Task: Create a sub task Design and Implement Solution for the task  Implement a new cloud-based project portfolio management system for a company in the project ArchiTech , assign it to team member softage.5@softage.net and update the status of the sub task to  On Track  , set the priority of the sub task to Low
Action: Mouse moved to (55, 265)
Screenshot: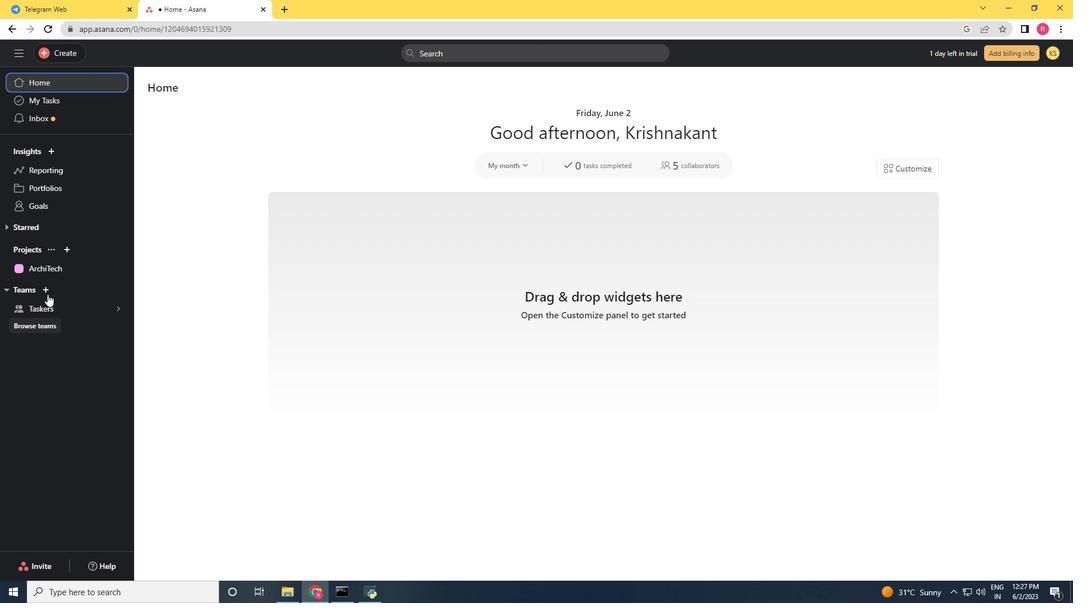 
Action: Mouse pressed left at (55, 265)
Screenshot: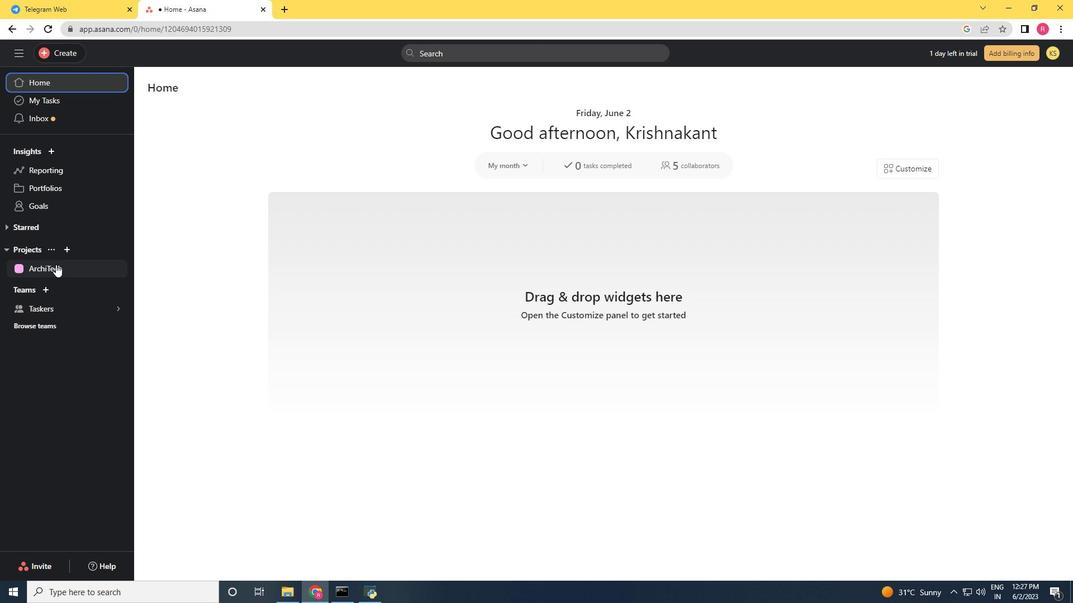 
Action: Mouse moved to (528, 243)
Screenshot: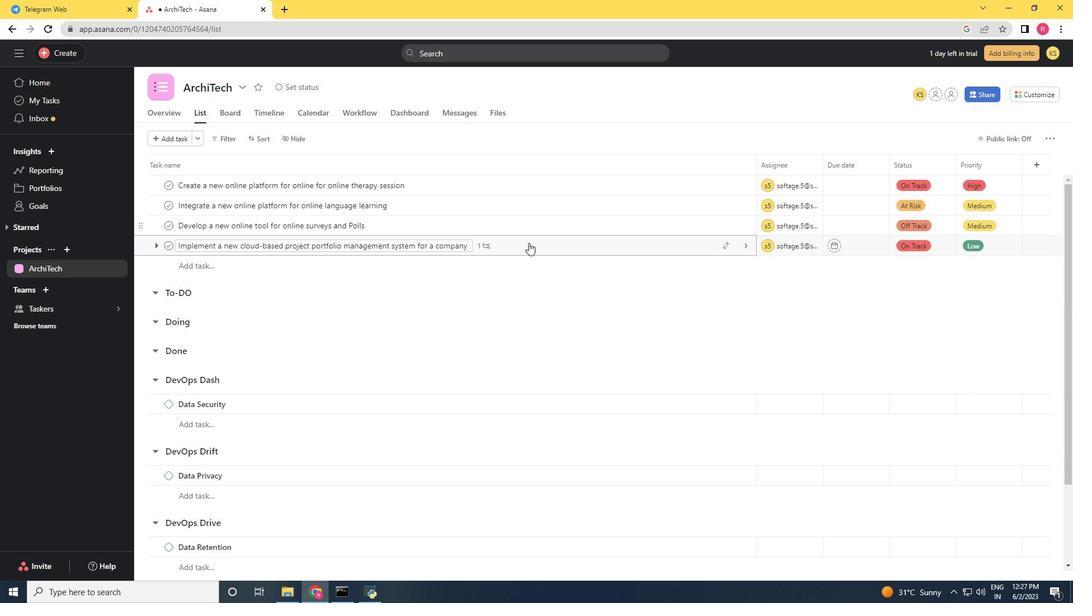 
Action: Mouse pressed left at (528, 243)
Screenshot: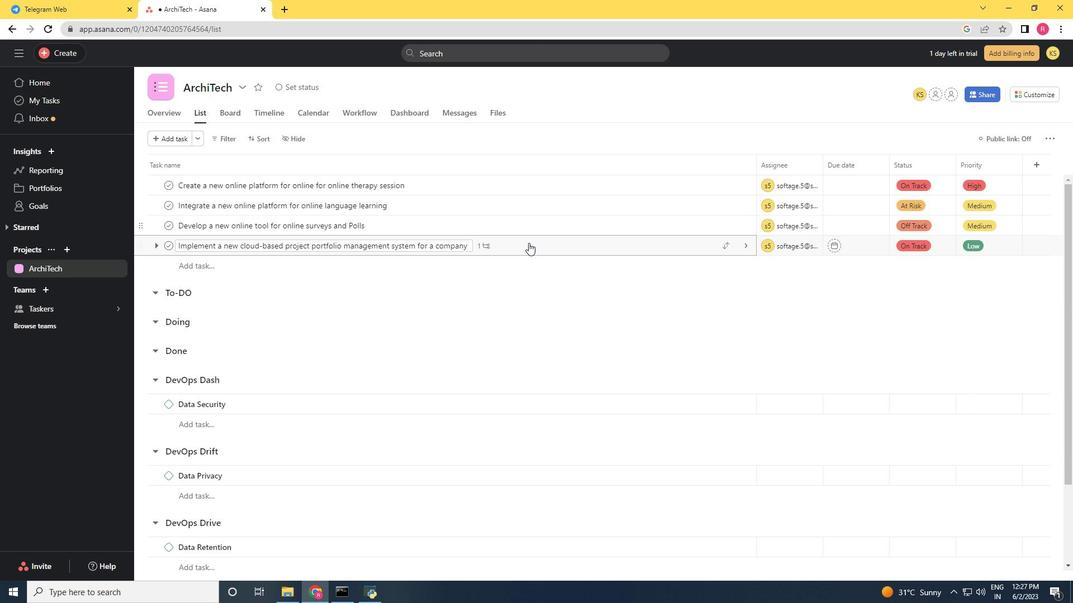 
Action: Mouse moved to (788, 401)
Screenshot: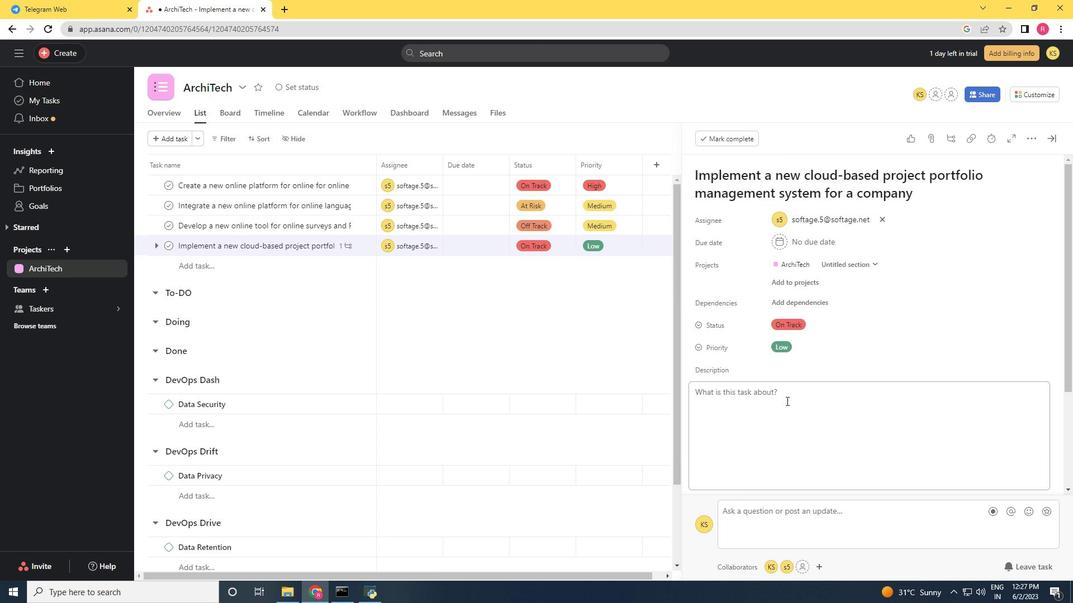 
Action: Mouse scrolled (788, 401) with delta (0, 0)
Screenshot: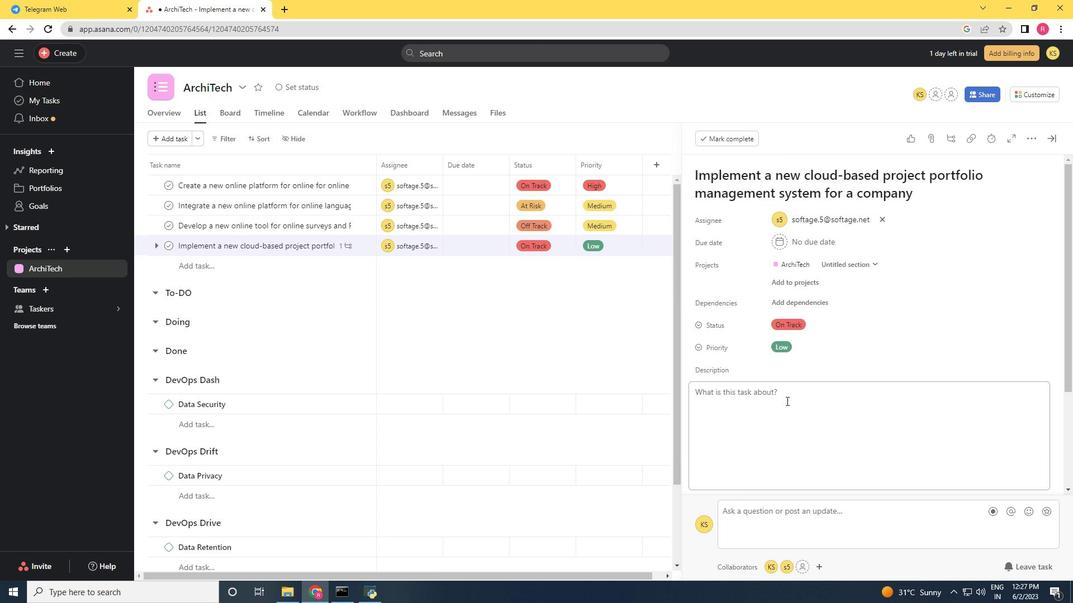 
Action: Mouse scrolled (788, 401) with delta (0, 0)
Screenshot: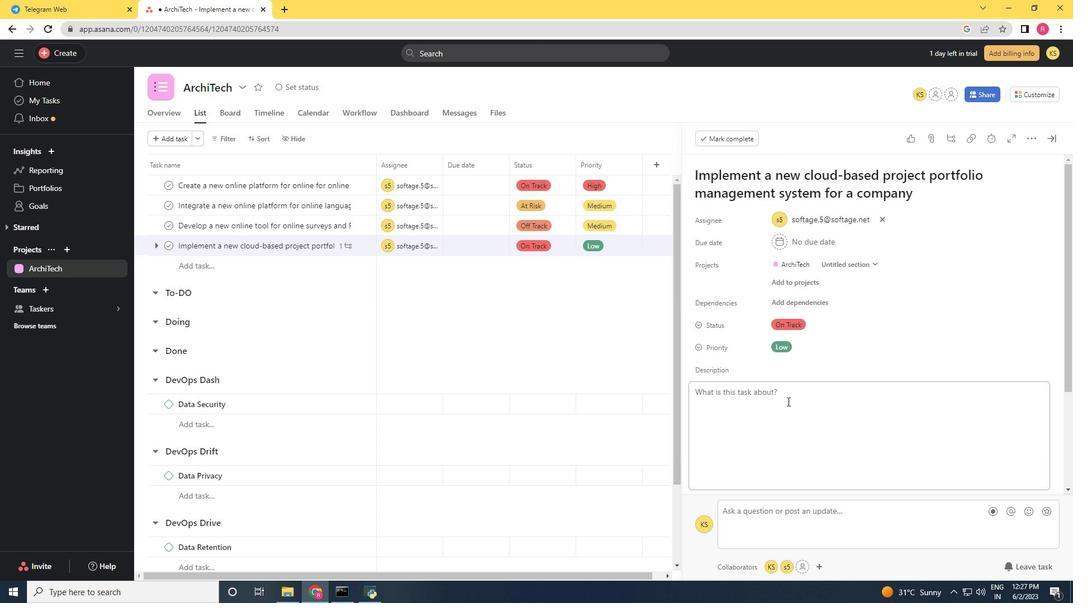 
Action: Mouse moved to (788, 402)
Screenshot: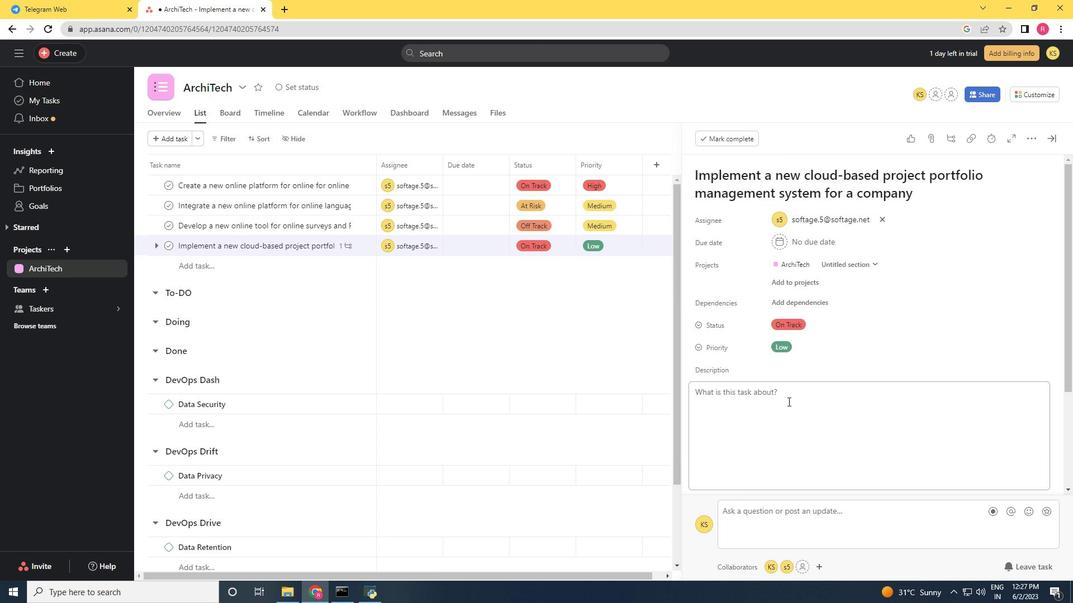 
Action: Mouse scrolled (788, 401) with delta (0, 0)
Screenshot: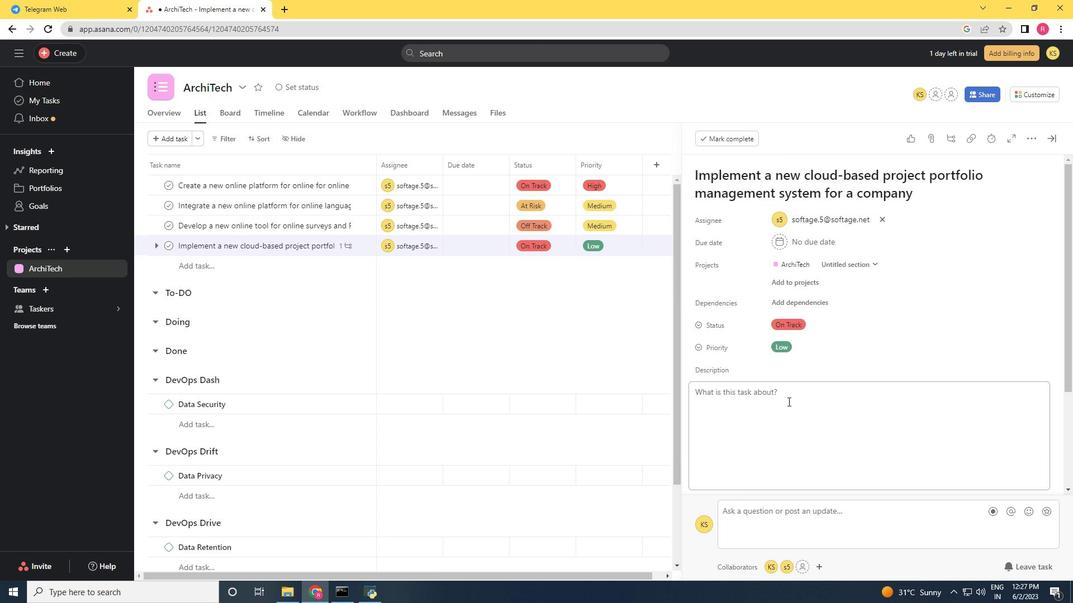 
Action: Mouse moved to (788, 403)
Screenshot: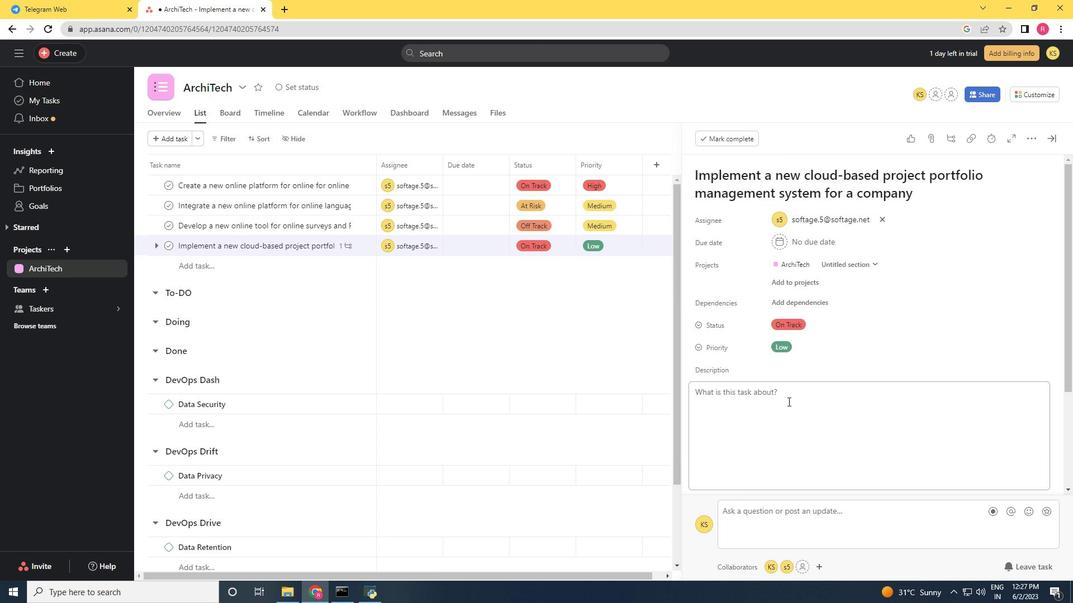 
Action: Mouse scrolled (788, 402) with delta (0, 0)
Screenshot: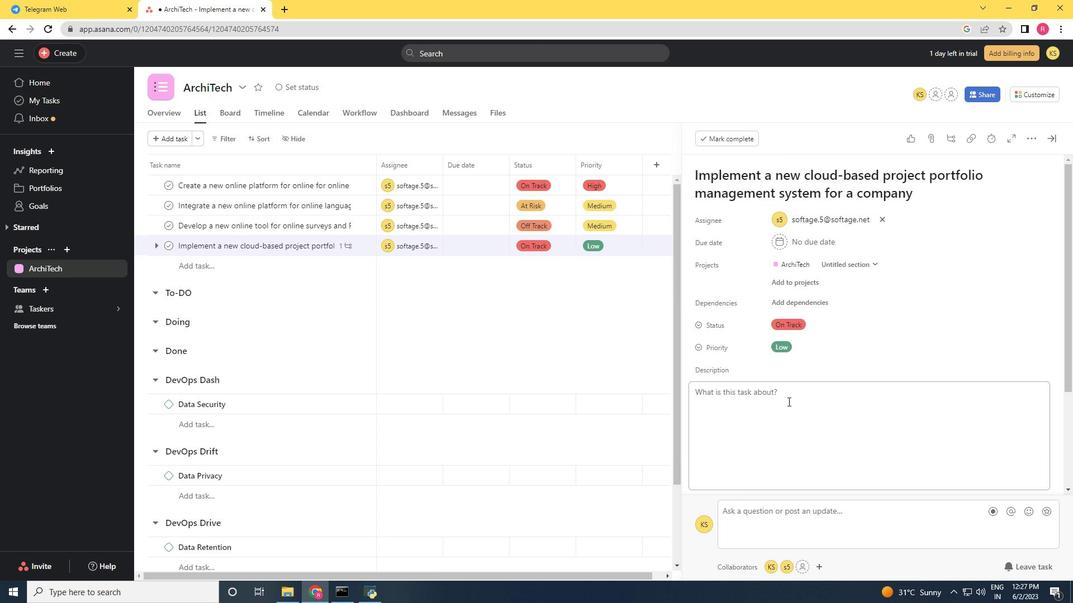 
Action: Mouse moved to (716, 404)
Screenshot: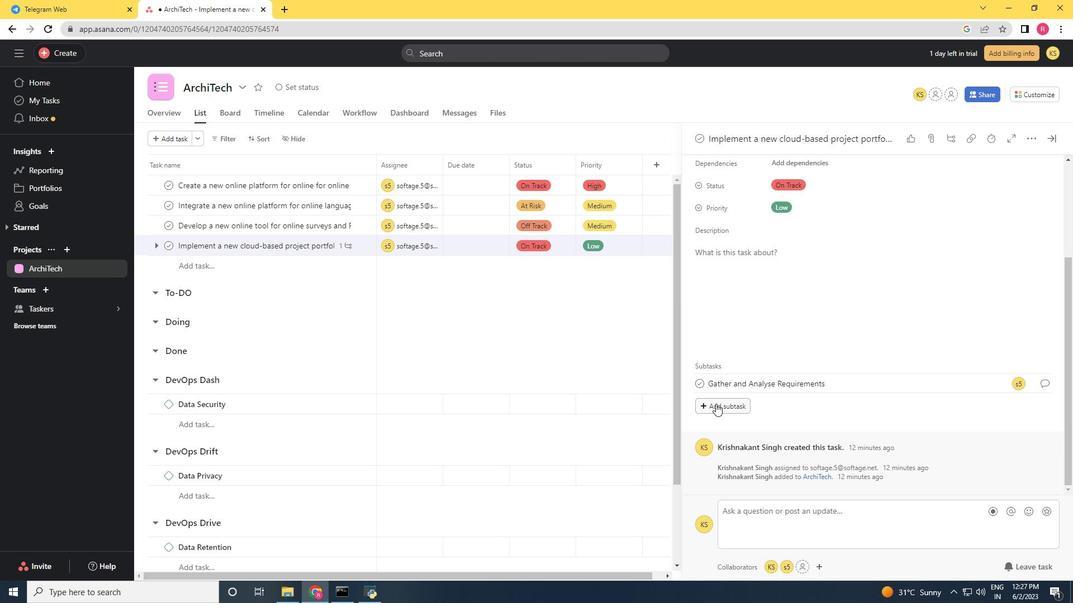 
Action: Mouse pressed left at (716, 404)
Screenshot: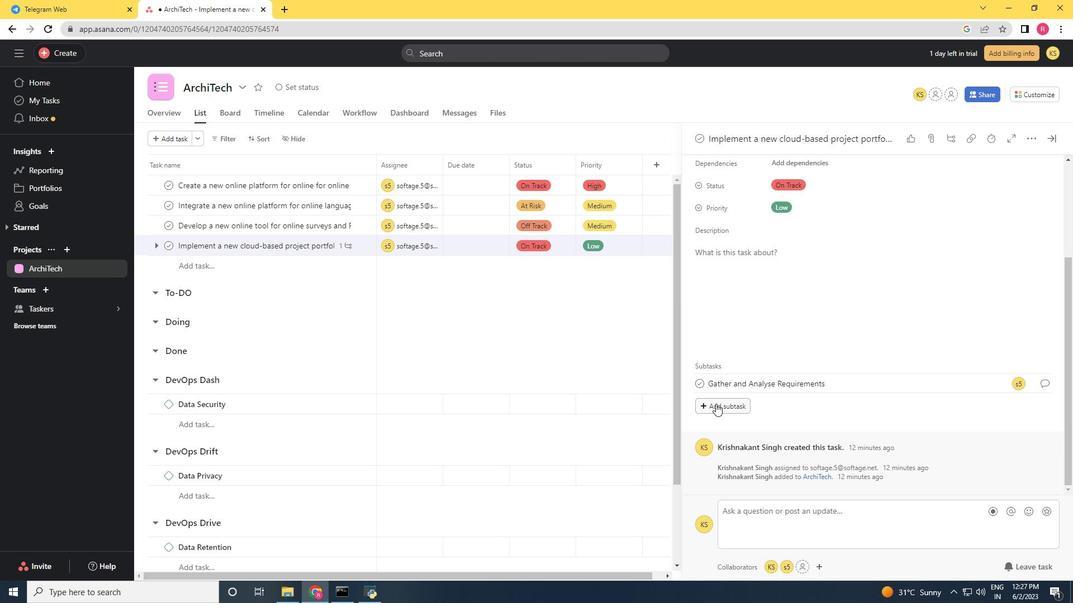 
Action: Mouse moved to (715, 405)
Screenshot: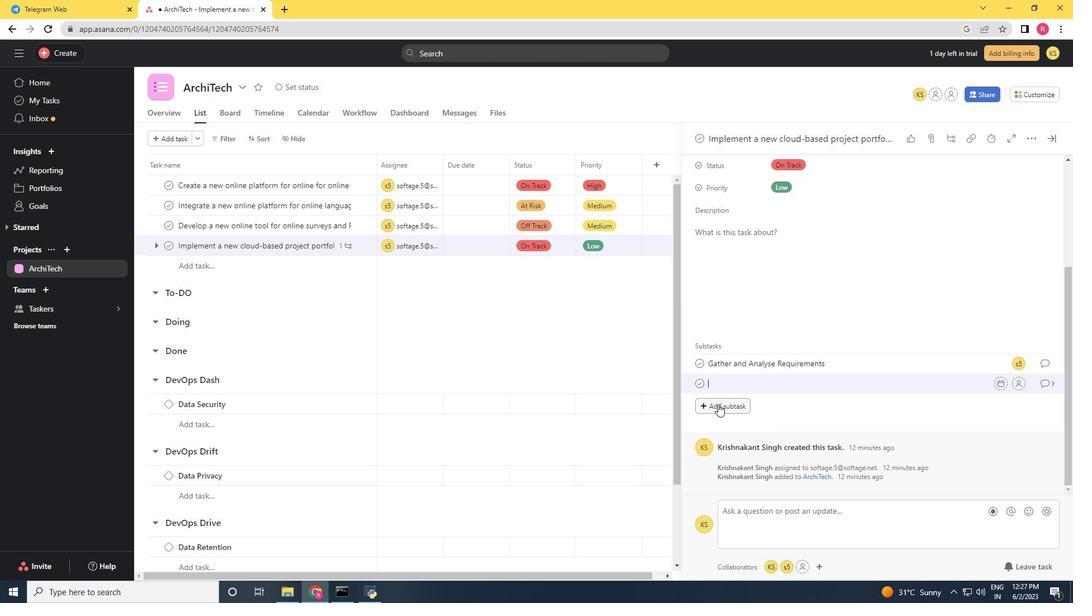 
Action: Key pressed <Key.shift>
Screenshot: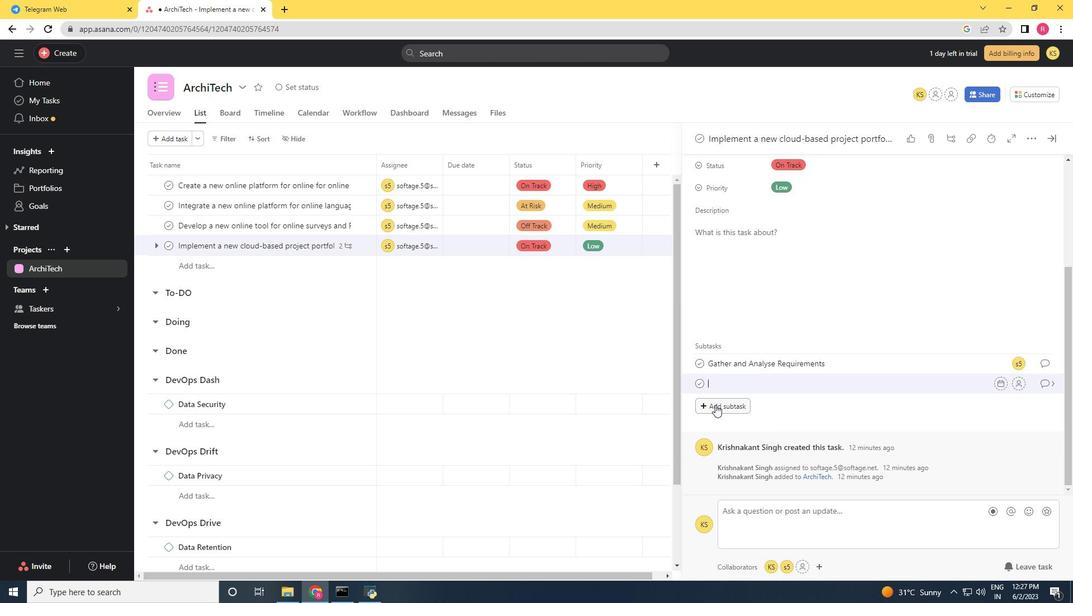 
Action: Mouse moved to (715, 405)
Screenshot: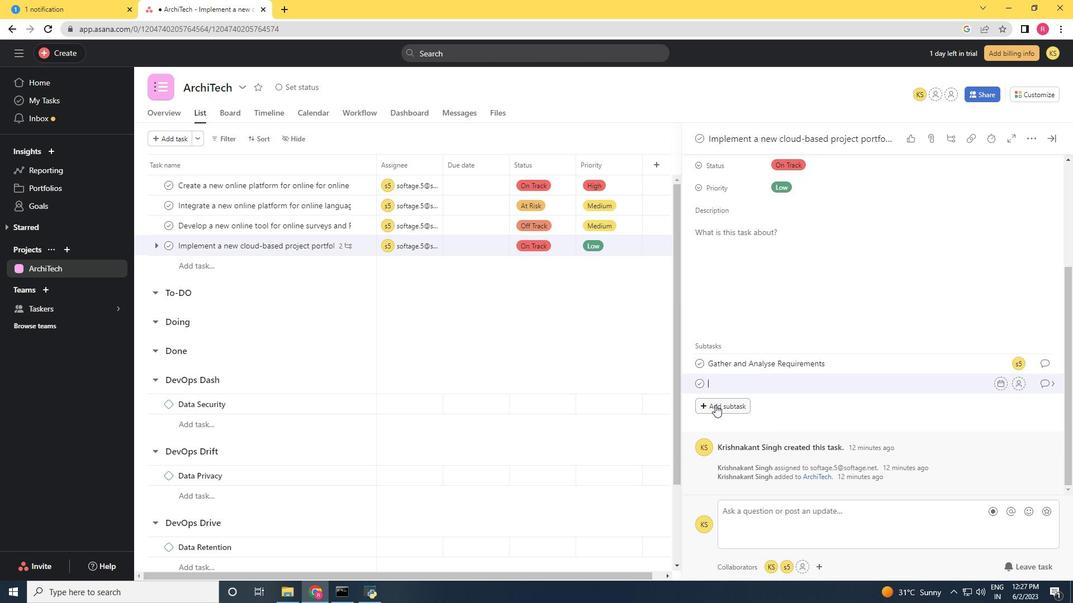 
Action: Key pressed <Key.shift>Design<Key.space>and<Key.space><Key.shift>Implement<Key.space><Key.shift>Solution<Key.space>
Screenshot: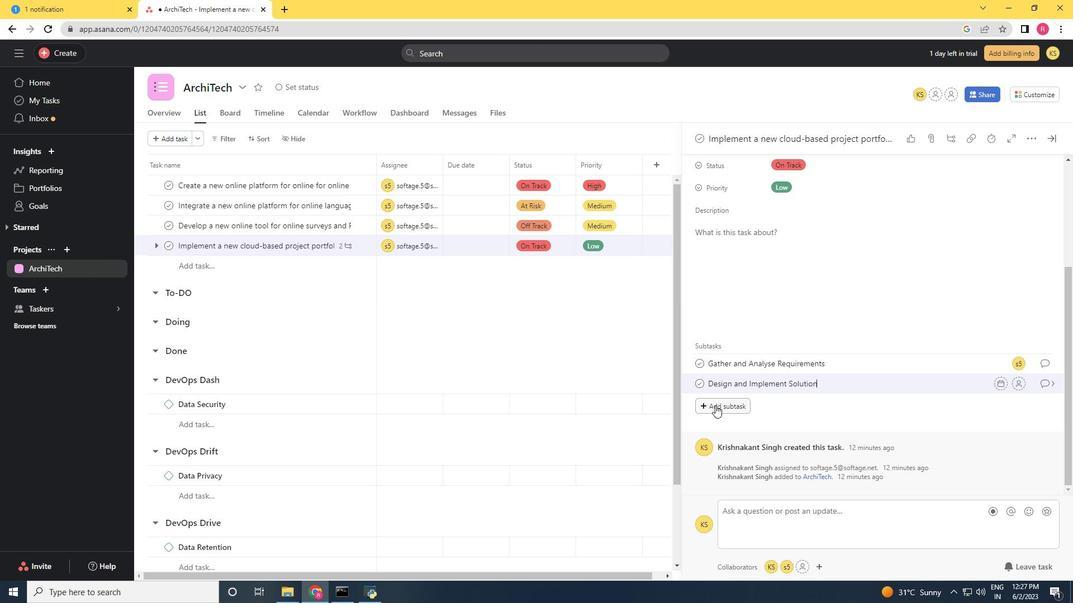 
Action: Mouse moved to (1021, 391)
Screenshot: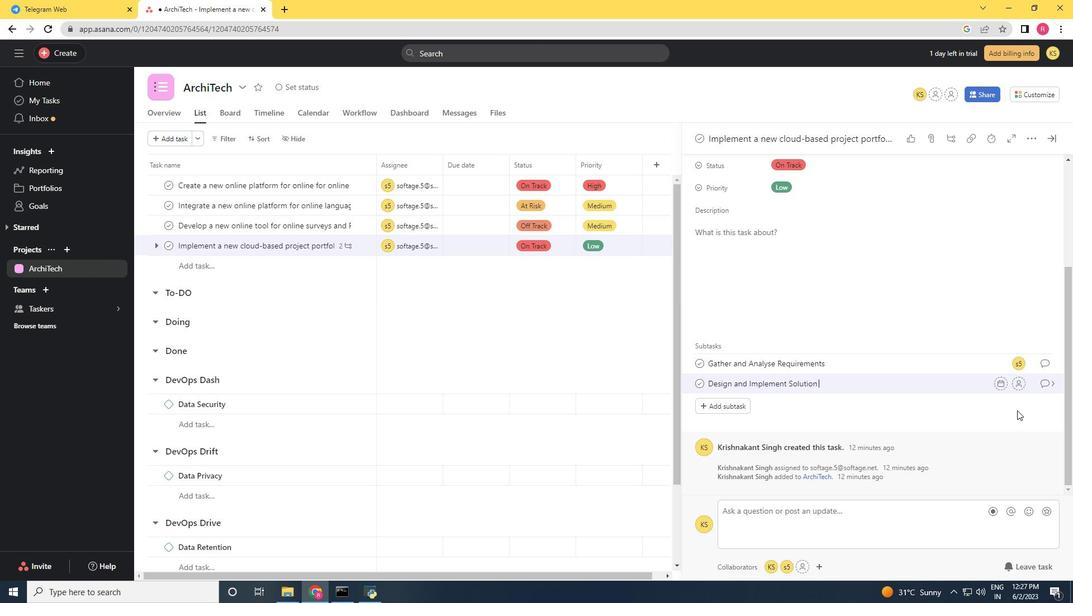 
Action: Mouse pressed left at (1021, 391)
Screenshot: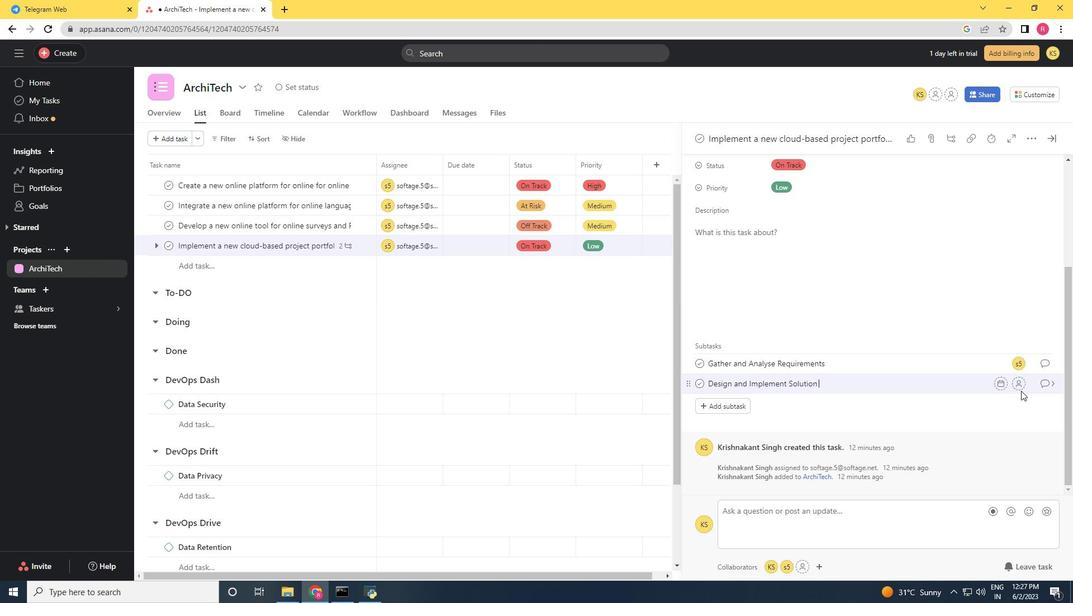 
Action: Mouse moved to (1021, 388)
Screenshot: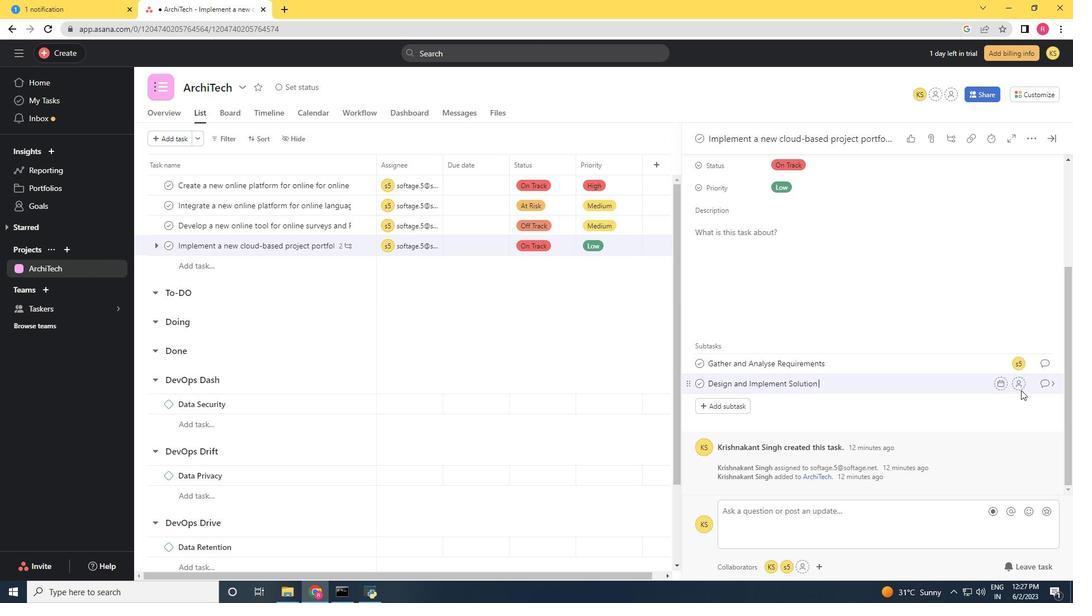 
Action: Mouse pressed left at (1021, 388)
Screenshot: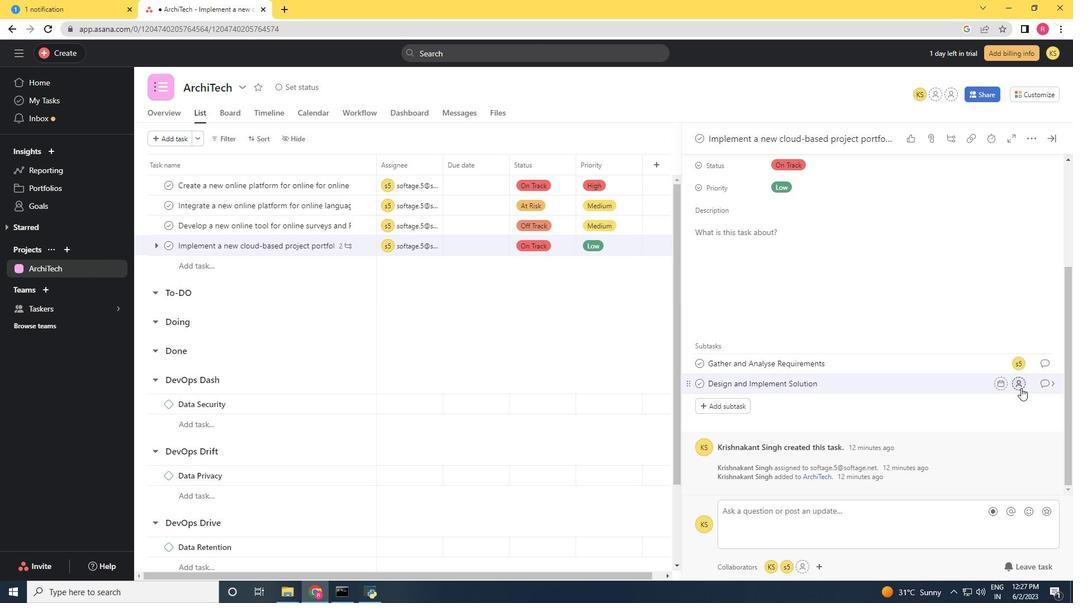 
Action: Key pressed softage.5<Key.shift>@softage.net
Screenshot: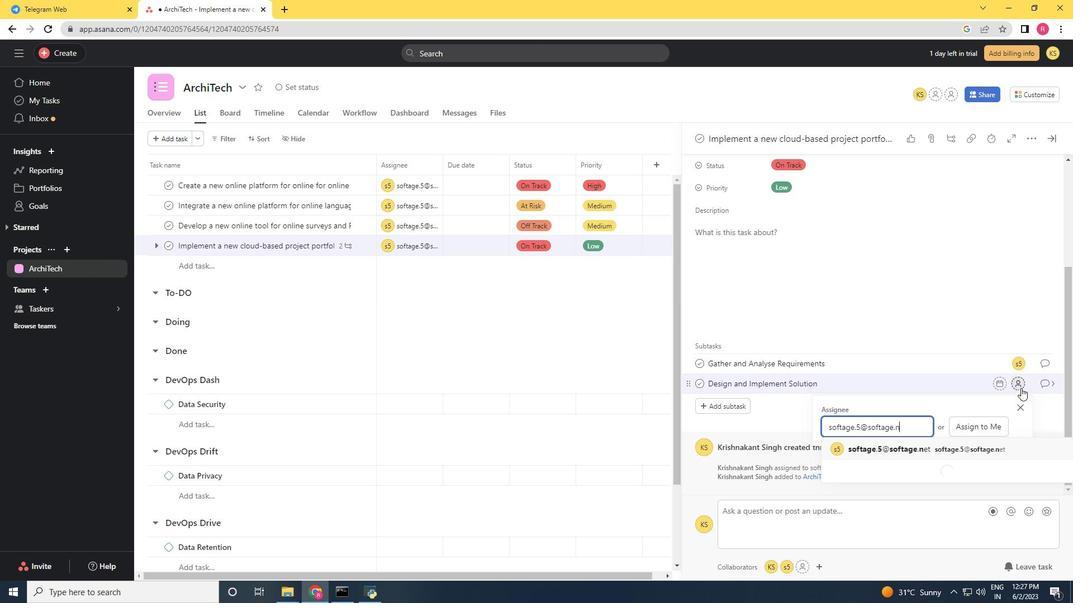 
Action: Mouse moved to (1000, 446)
Screenshot: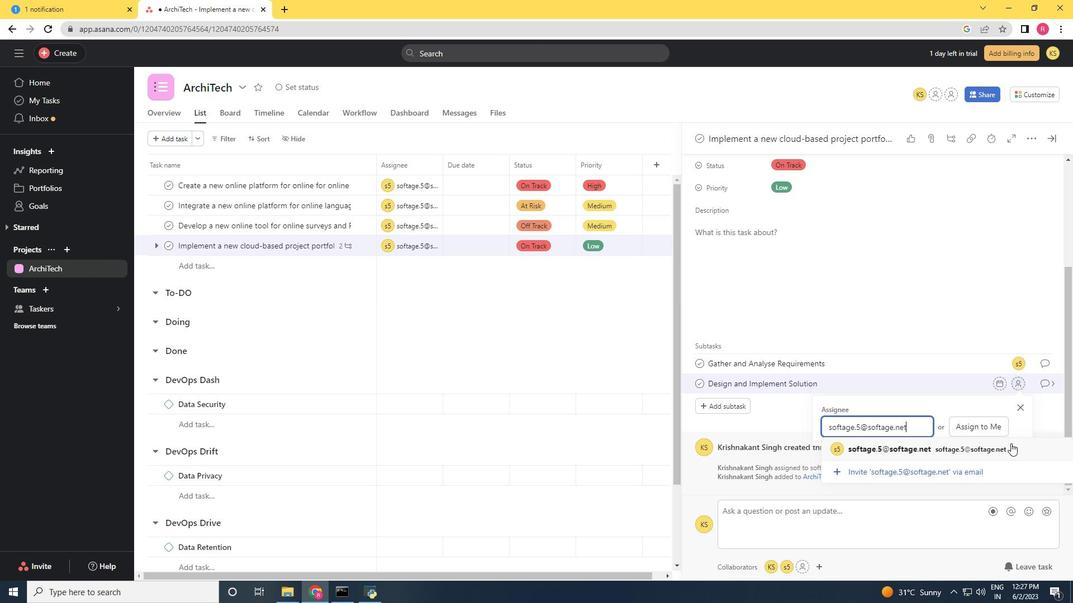 
Action: Mouse pressed left at (1000, 446)
Screenshot: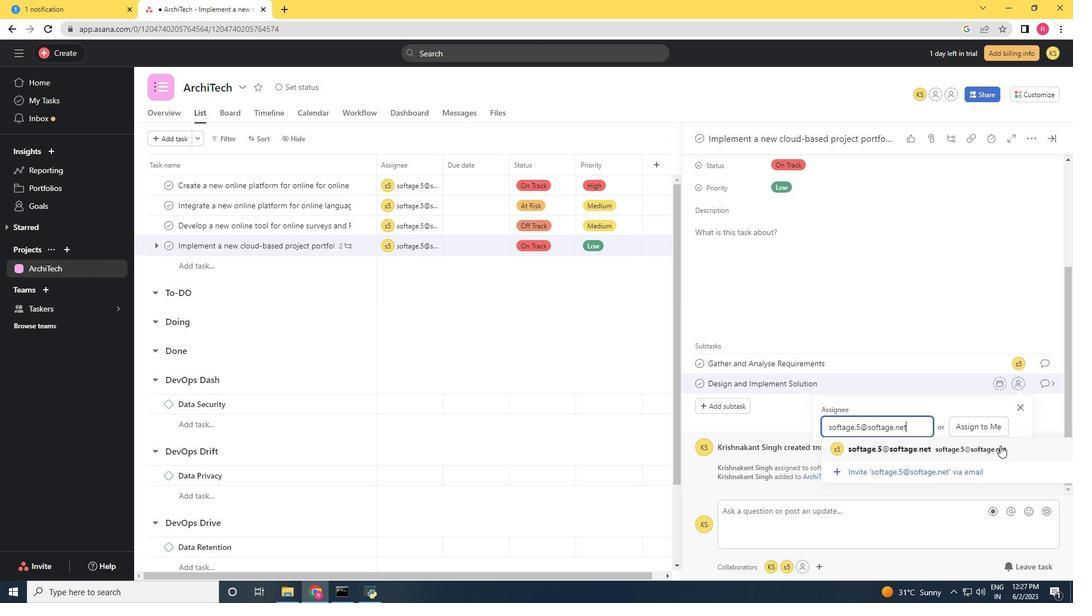 
Action: Mouse moved to (1044, 387)
Screenshot: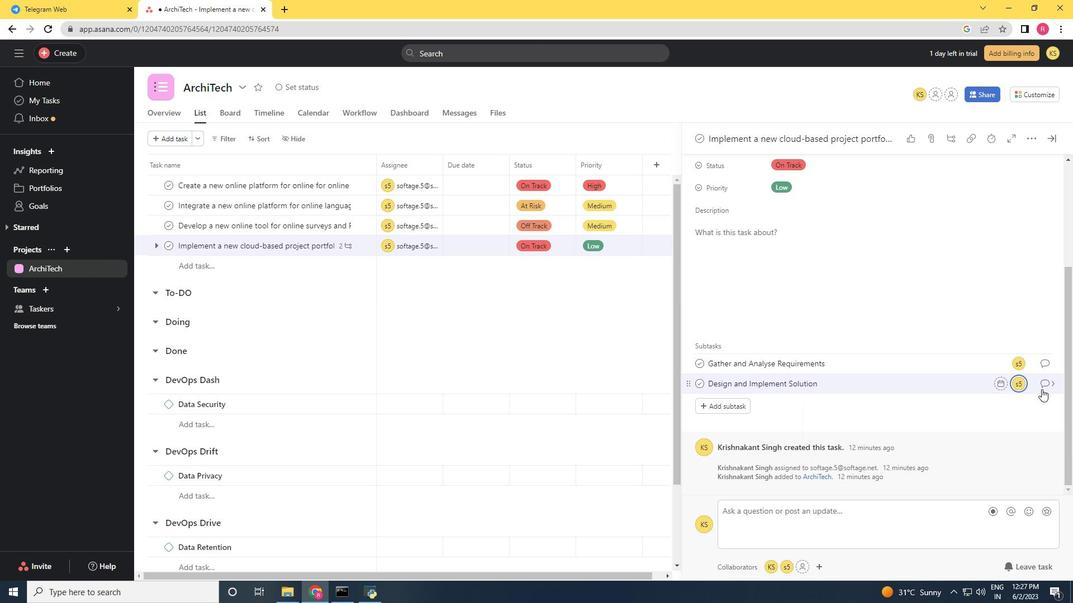 
Action: Mouse pressed left at (1044, 387)
Screenshot: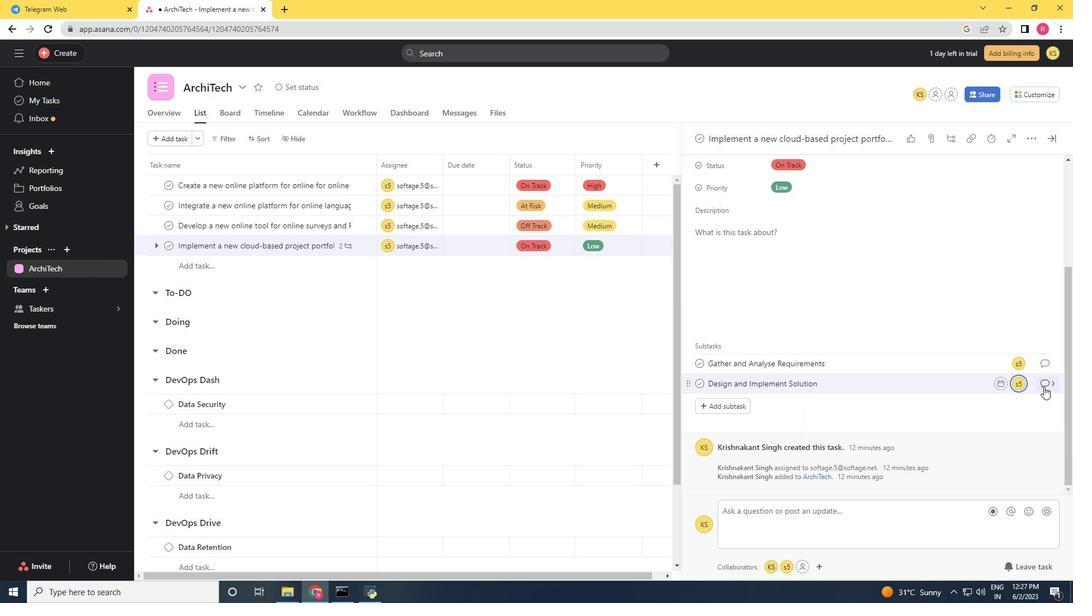 
Action: Mouse moved to (721, 292)
Screenshot: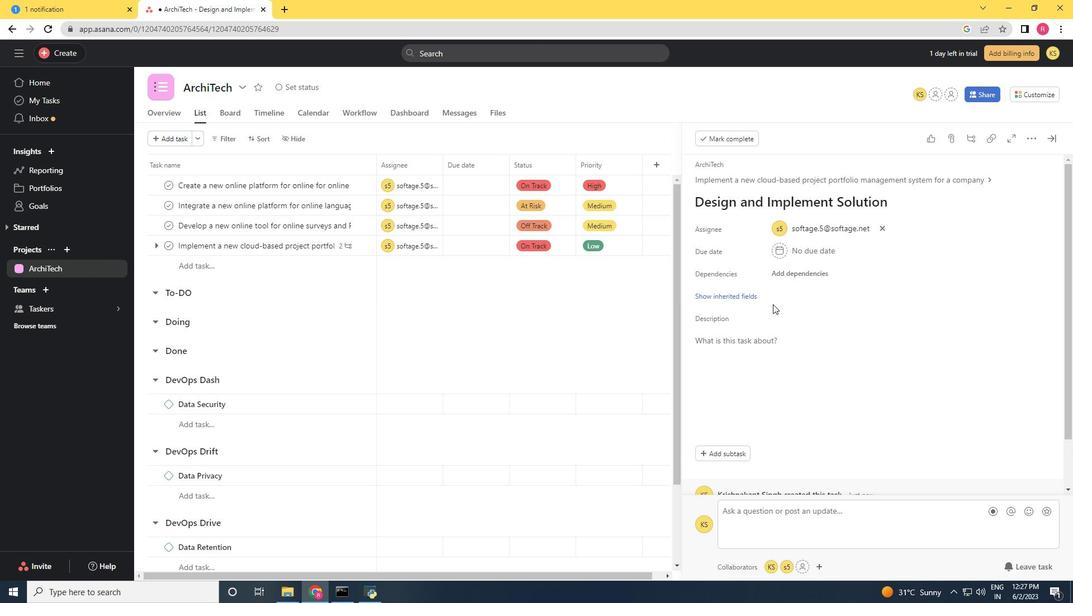 
Action: Mouse pressed left at (721, 292)
Screenshot: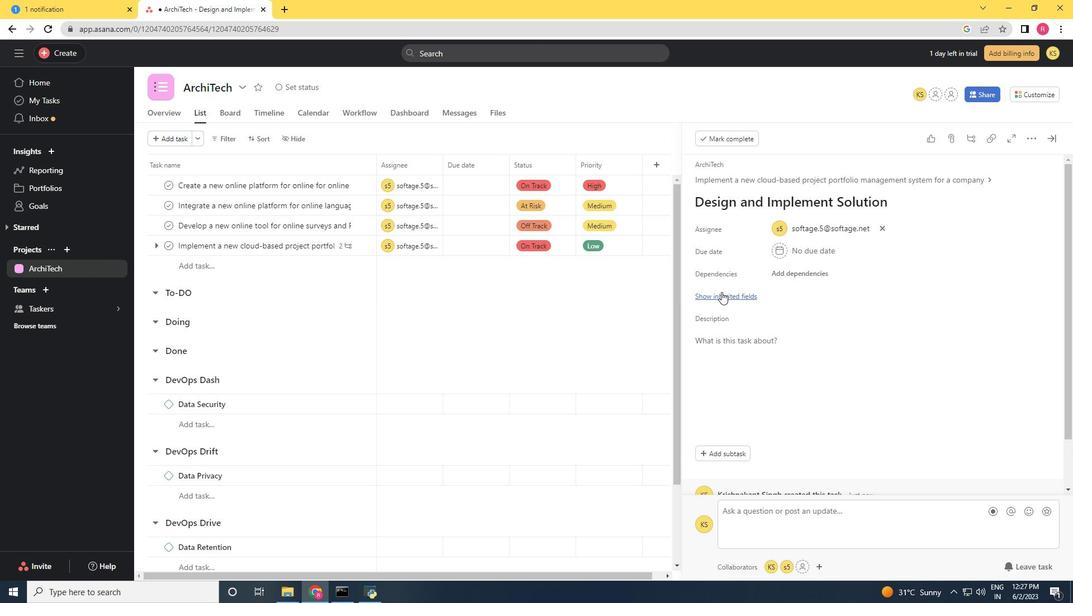 
Action: Mouse moved to (770, 314)
Screenshot: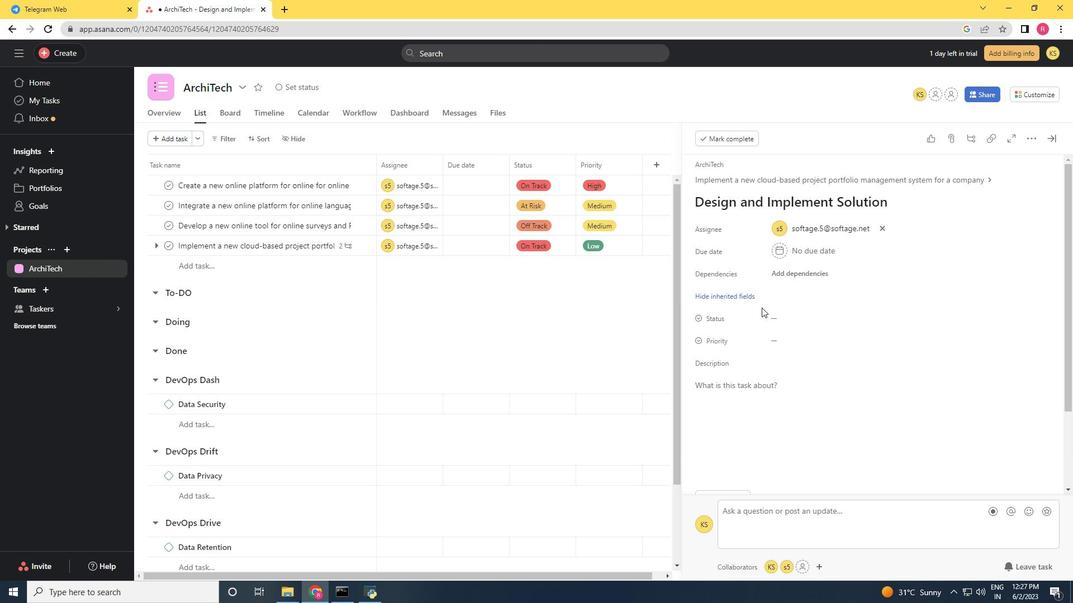 
Action: Mouse pressed left at (770, 314)
Screenshot: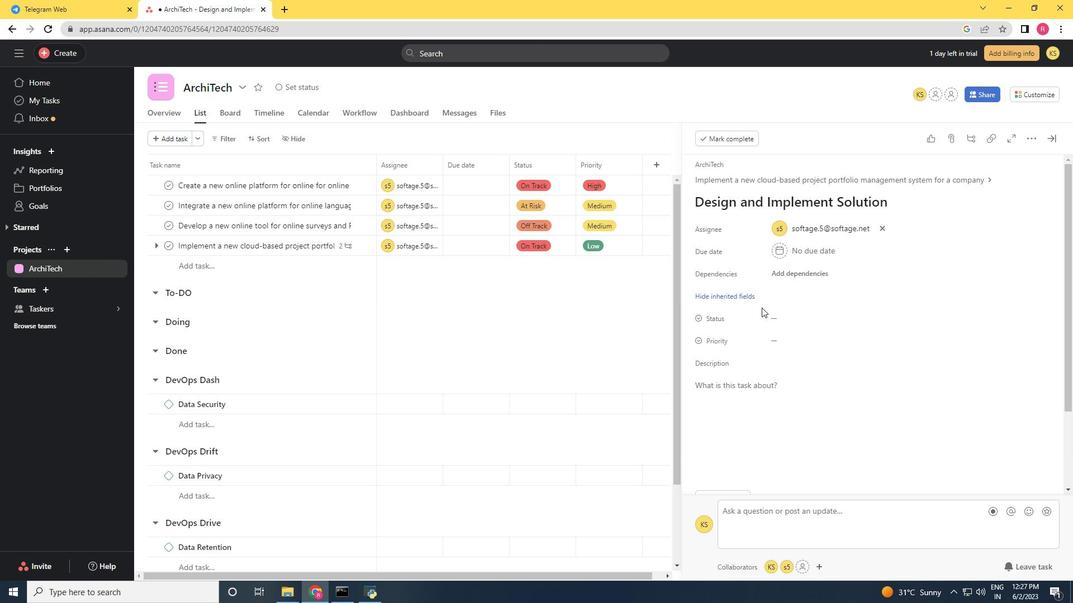 
Action: Mouse moved to (808, 361)
Screenshot: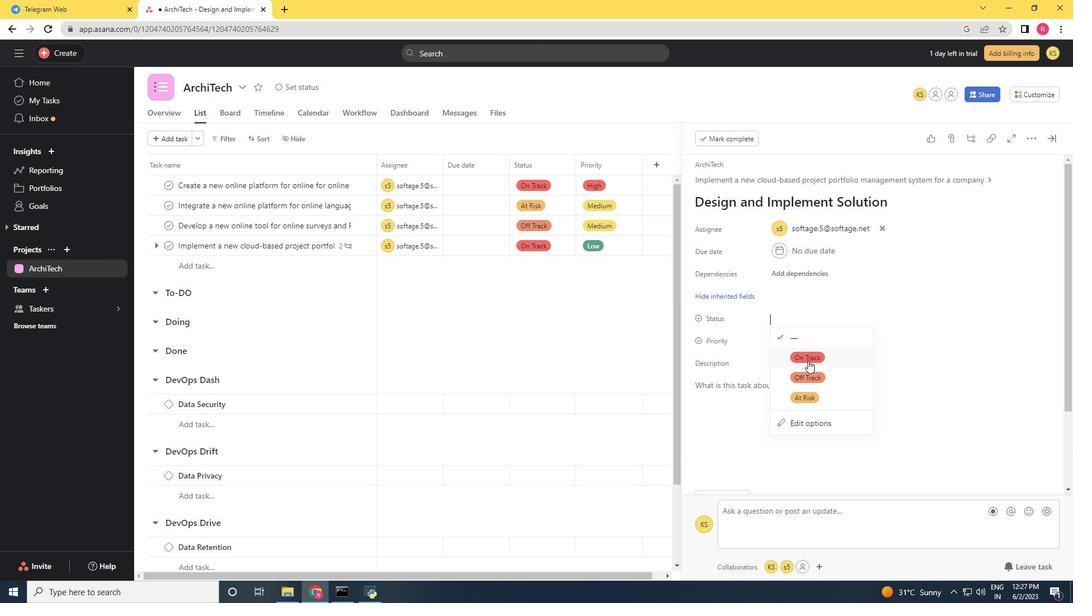 
Action: Mouse pressed left at (808, 361)
Screenshot: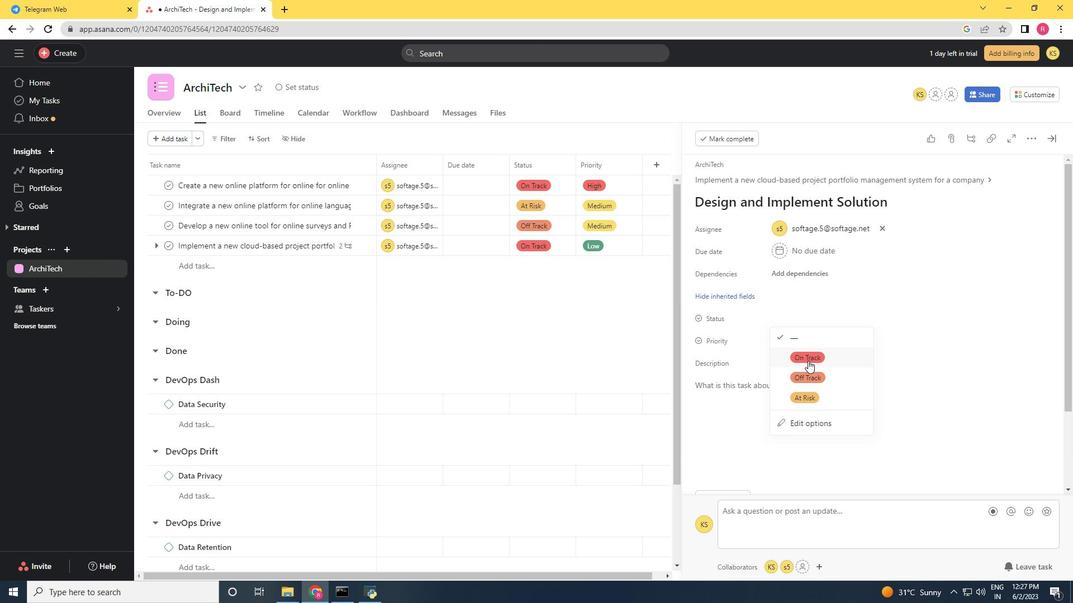 
Action: Mouse moved to (788, 345)
Screenshot: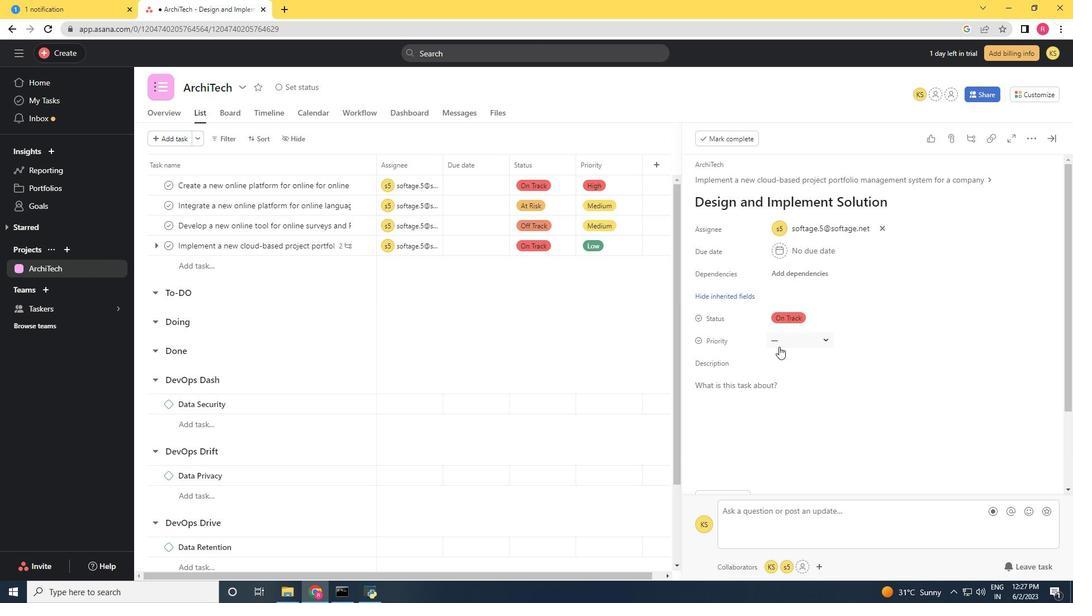 
Action: Mouse pressed left at (788, 345)
Screenshot: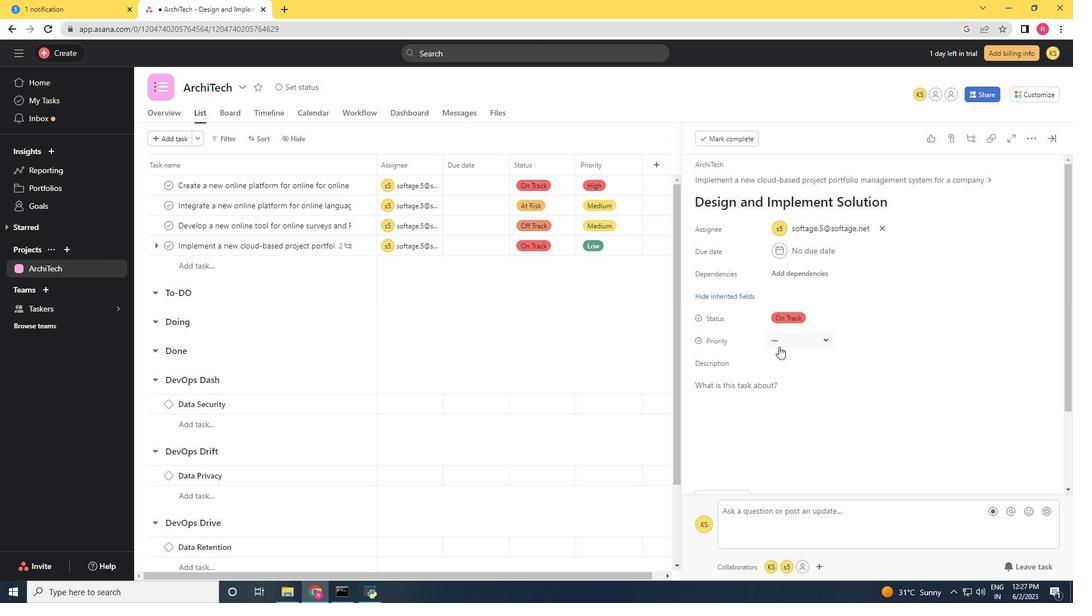 
Action: Mouse moved to (812, 423)
Screenshot: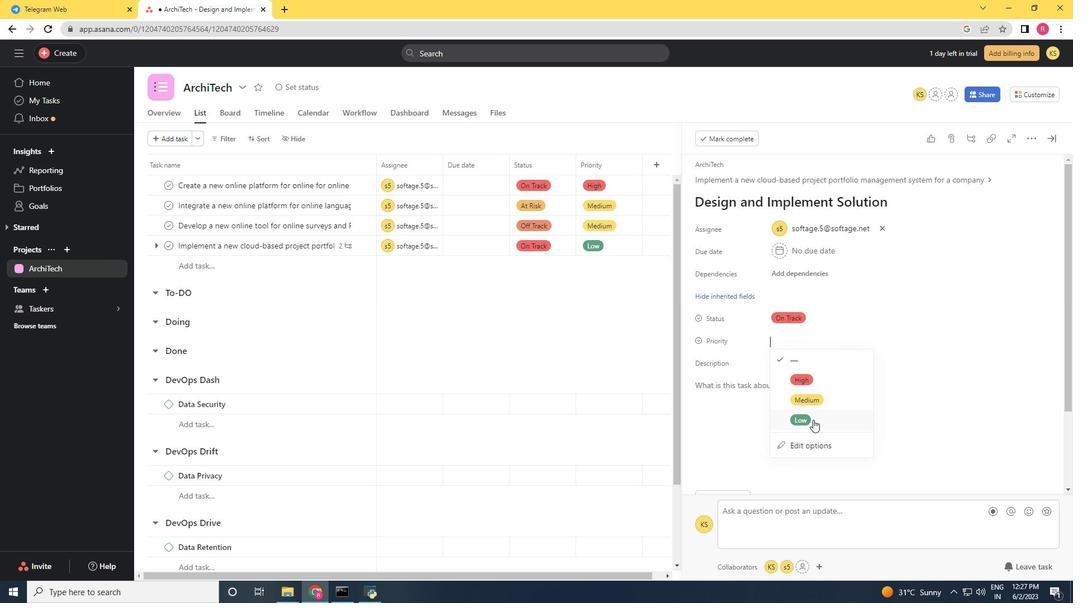 
Action: Mouse pressed left at (812, 423)
Screenshot: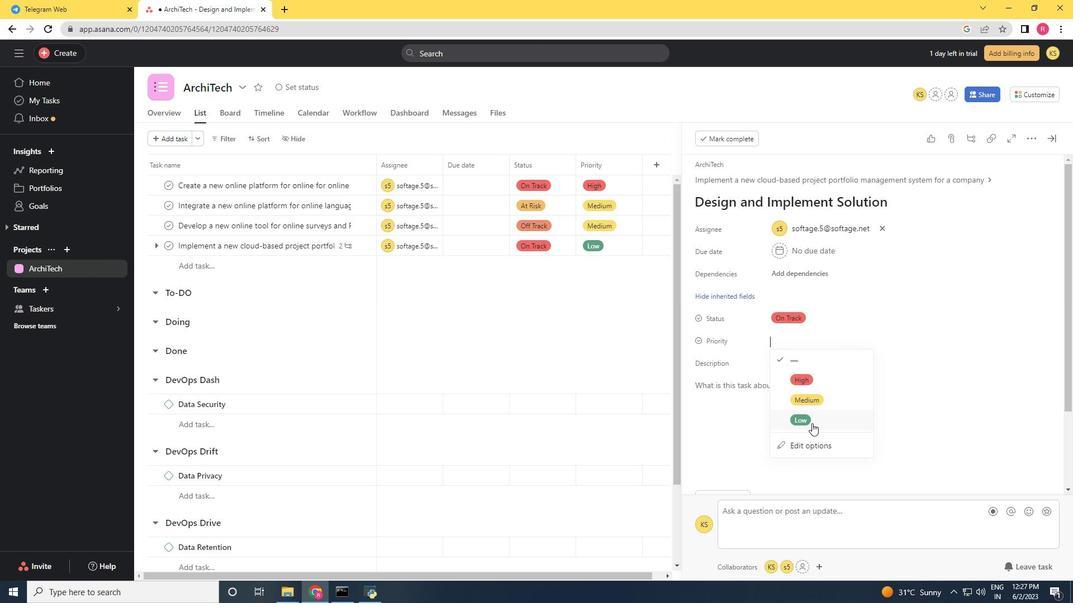 
